 Task: Manage the delegated groups.
Action: Mouse moved to (1054, 63)
Screenshot: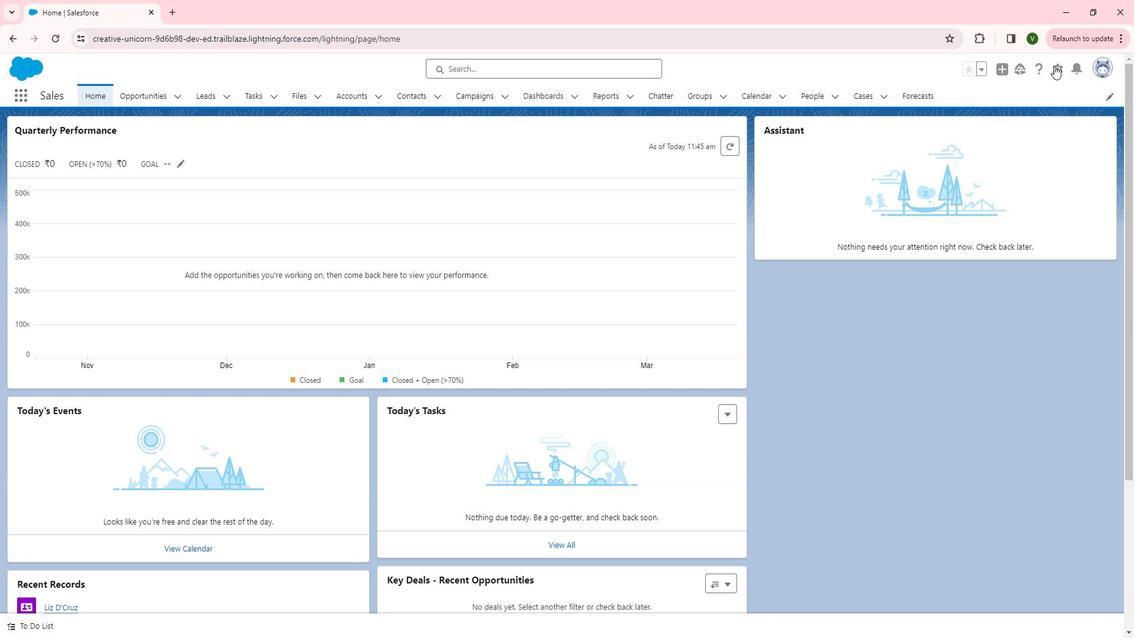 
Action: Mouse pressed left at (1054, 63)
Screenshot: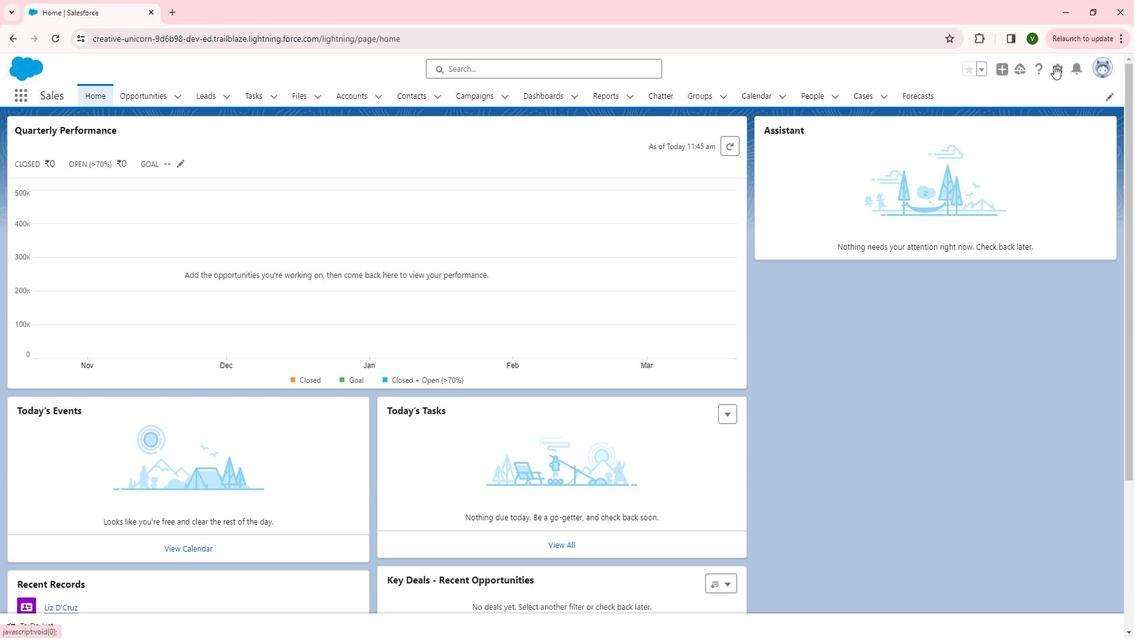 
Action: Mouse moved to (995, 111)
Screenshot: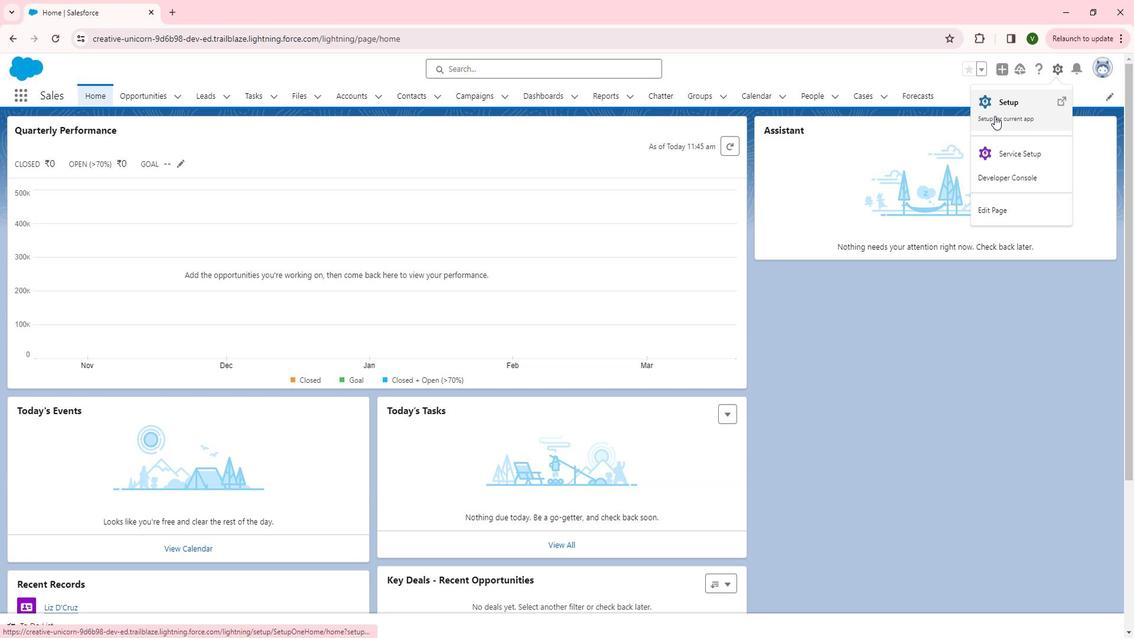 
Action: Mouse pressed left at (995, 111)
Screenshot: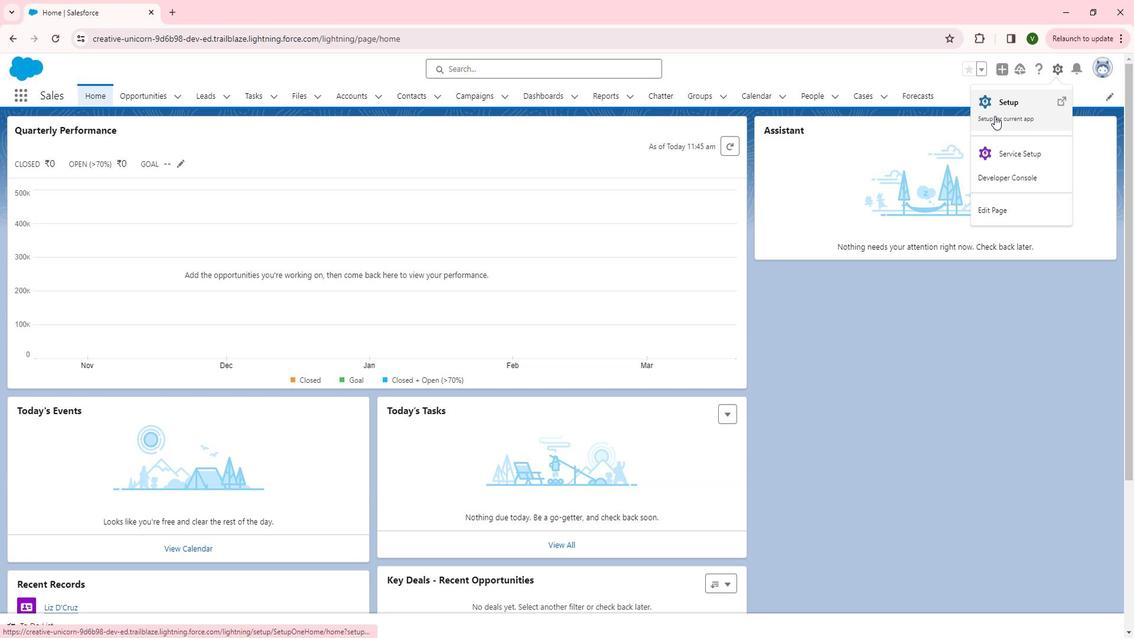 
Action: Mouse moved to (72, 252)
Screenshot: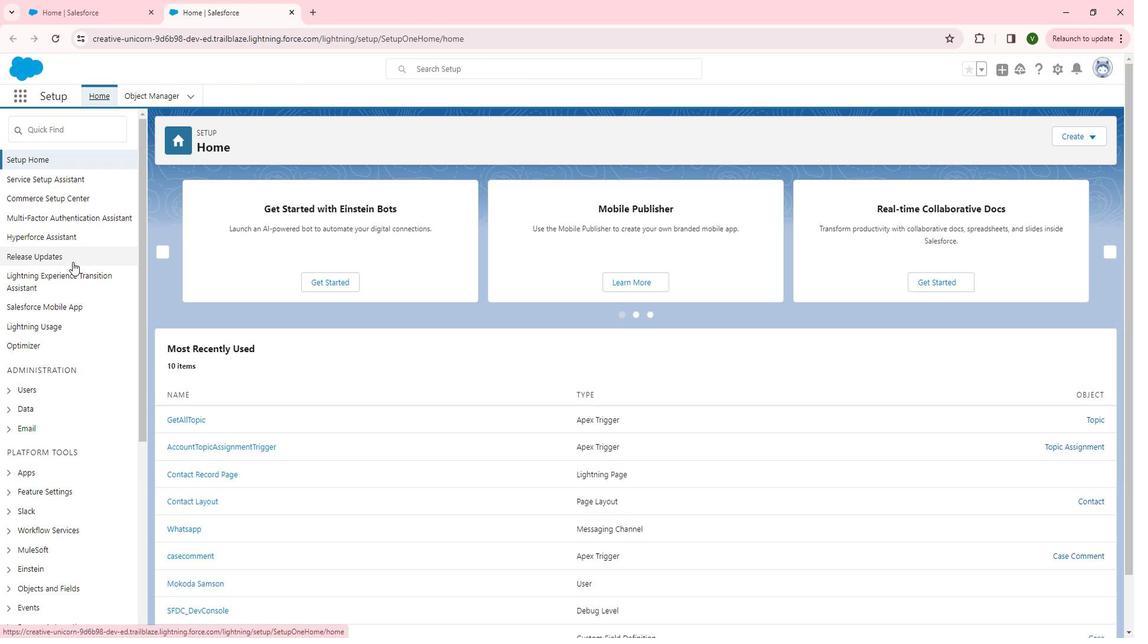 
Action: Mouse scrolled (72, 251) with delta (0, 0)
Screenshot: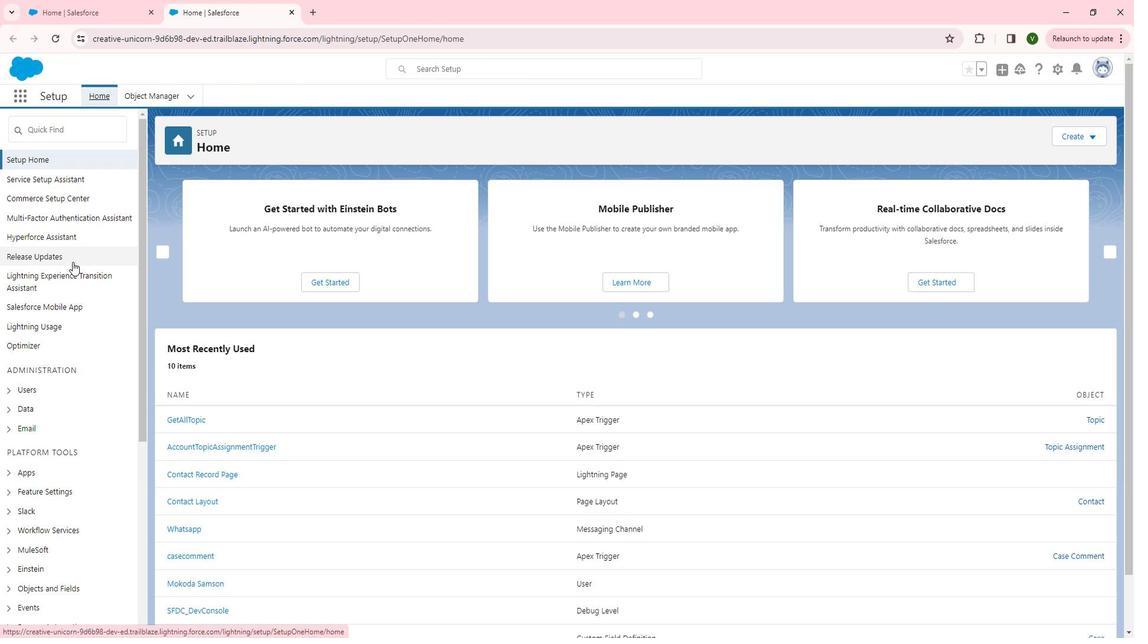 
Action: Mouse scrolled (72, 251) with delta (0, 0)
Screenshot: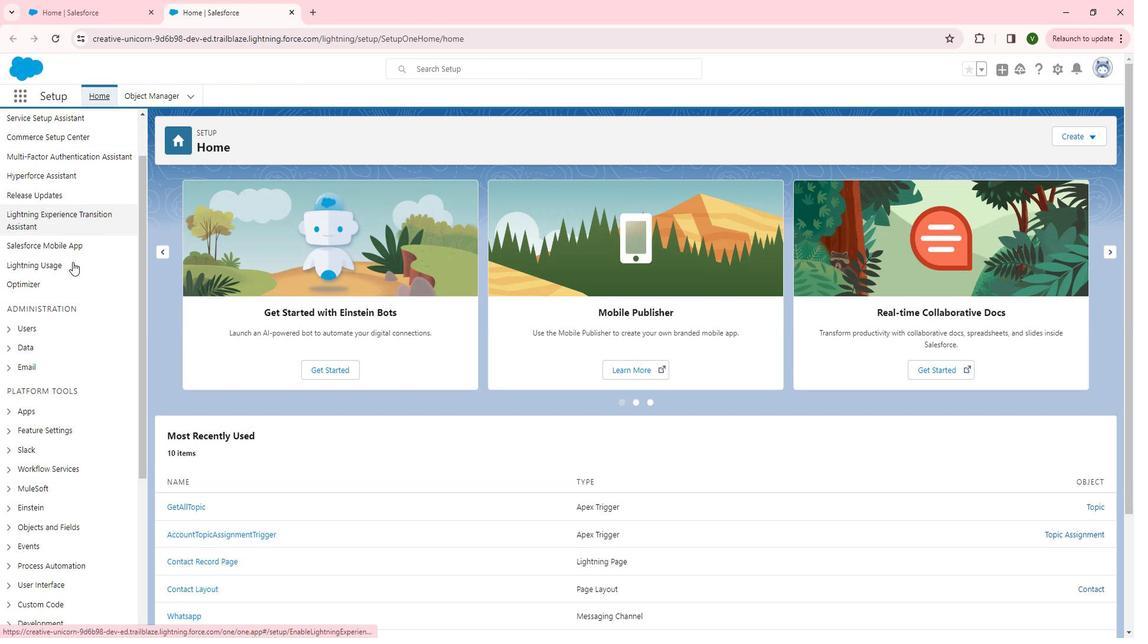 
Action: Mouse scrolled (72, 251) with delta (0, 0)
Screenshot: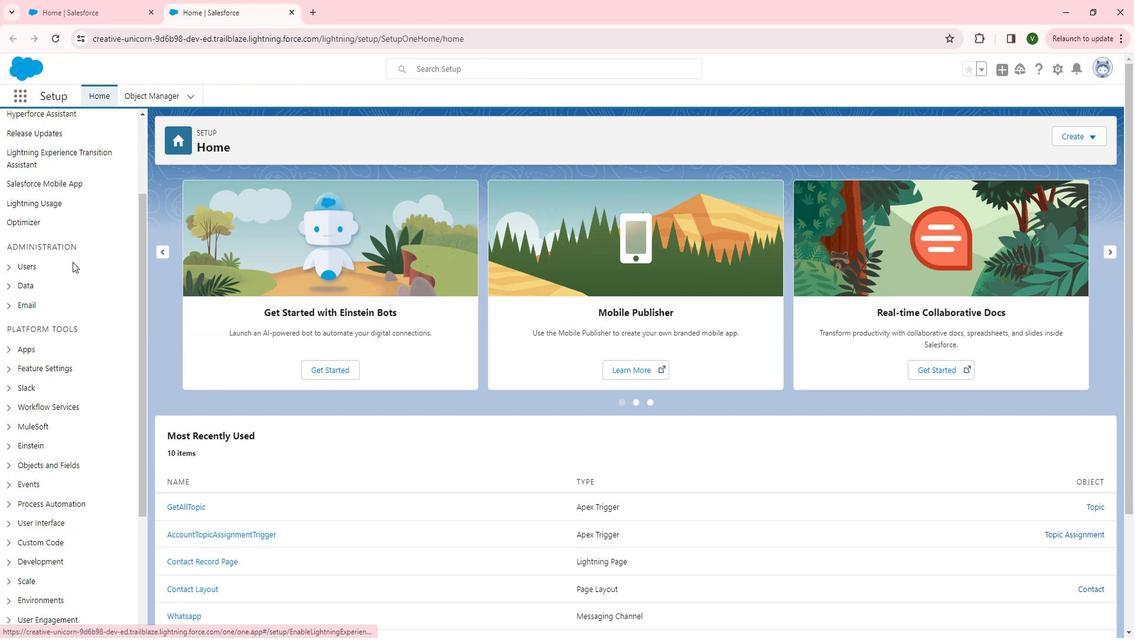 
Action: Mouse scrolled (72, 251) with delta (0, 0)
Screenshot: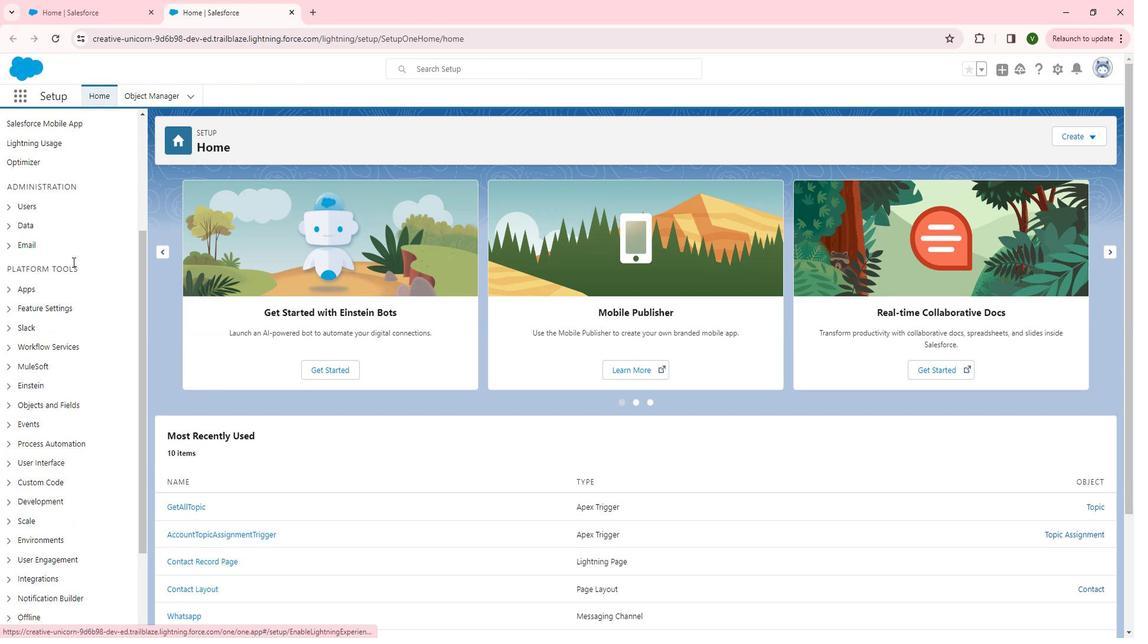 
Action: Mouse scrolled (72, 251) with delta (0, 0)
Screenshot: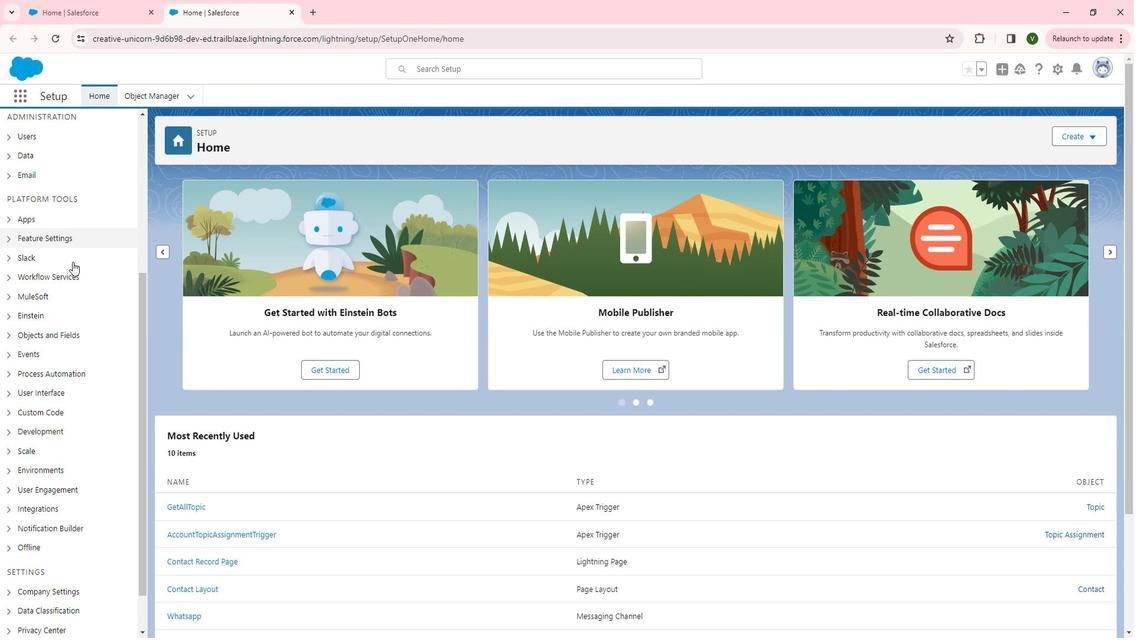 
Action: Mouse scrolled (72, 251) with delta (0, 0)
Screenshot: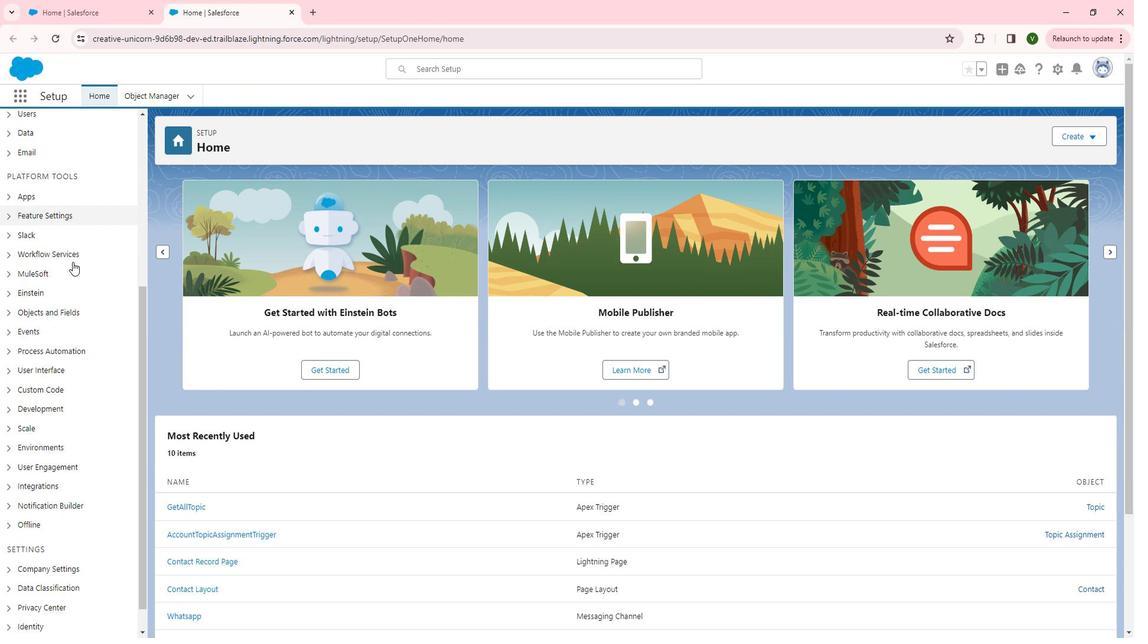 
Action: Mouse scrolled (72, 251) with delta (0, 0)
Screenshot: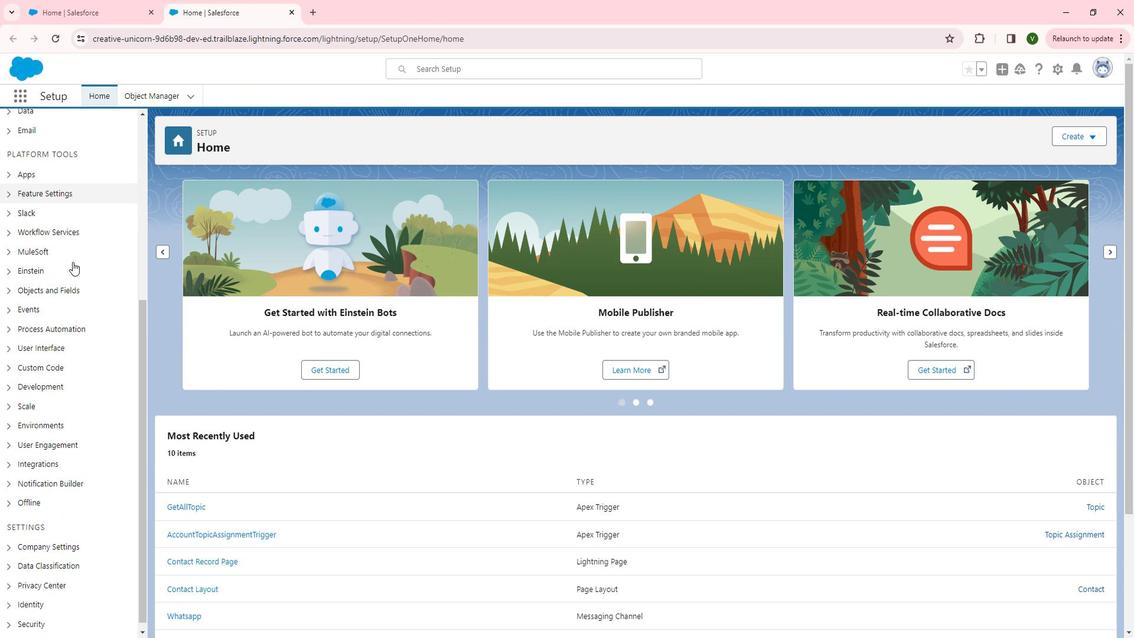 
Action: Mouse scrolled (72, 251) with delta (0, 0)
Screenshot: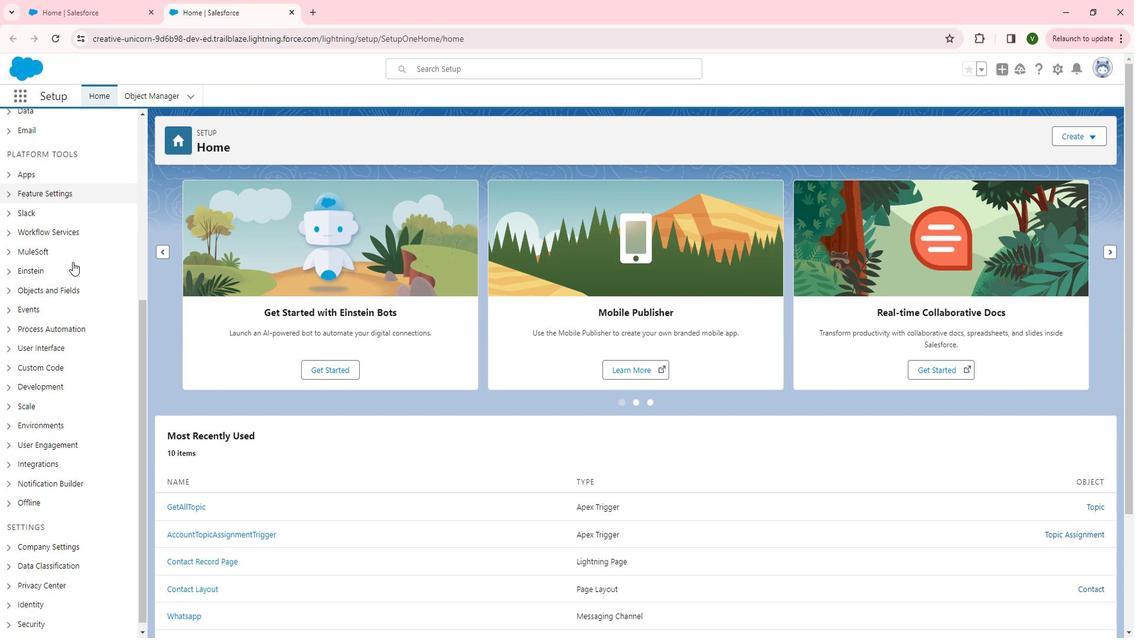 
Action: Mouse moved to (7, 595)
Screenshot: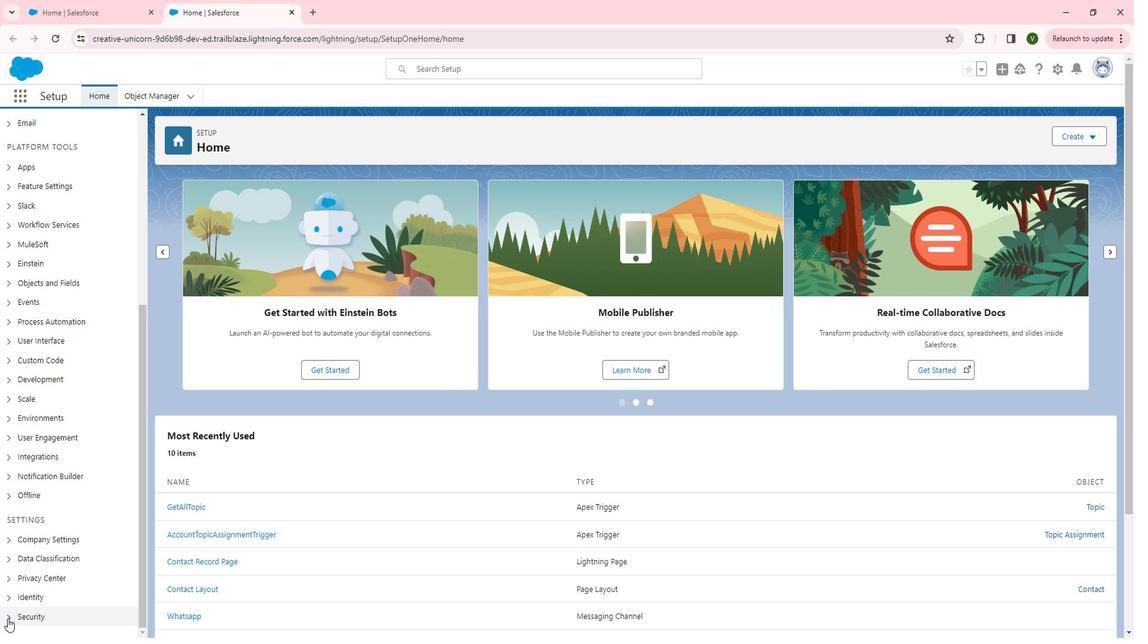 
Action: Mouse pressed left at (7, 595)
Screenshot: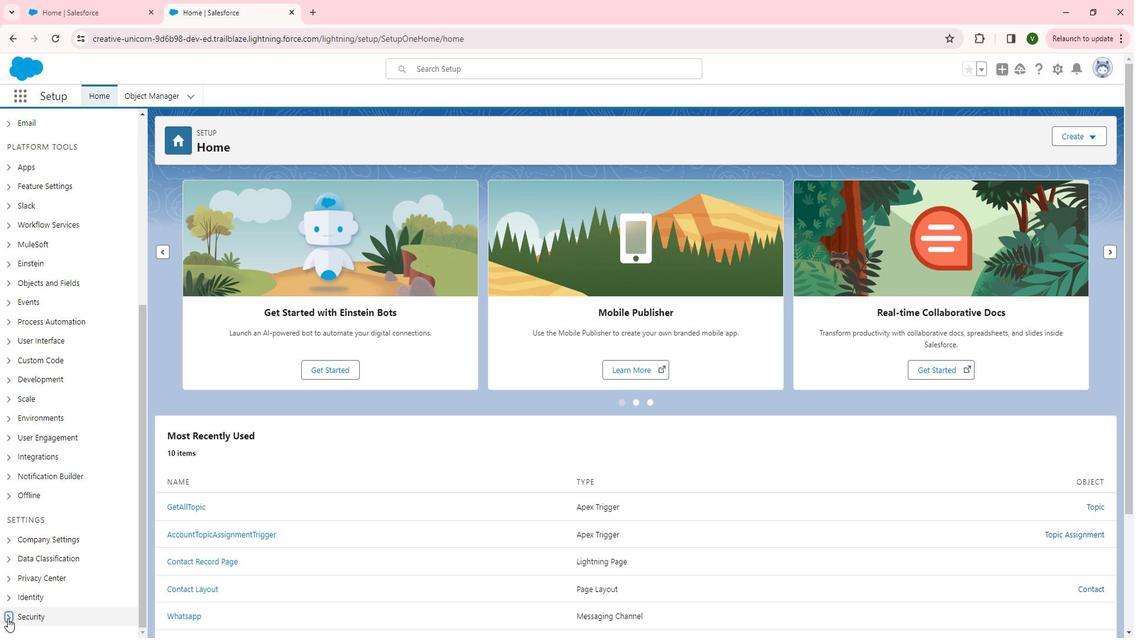 
Action: Mouse moved to (87, 562)
Screenshot: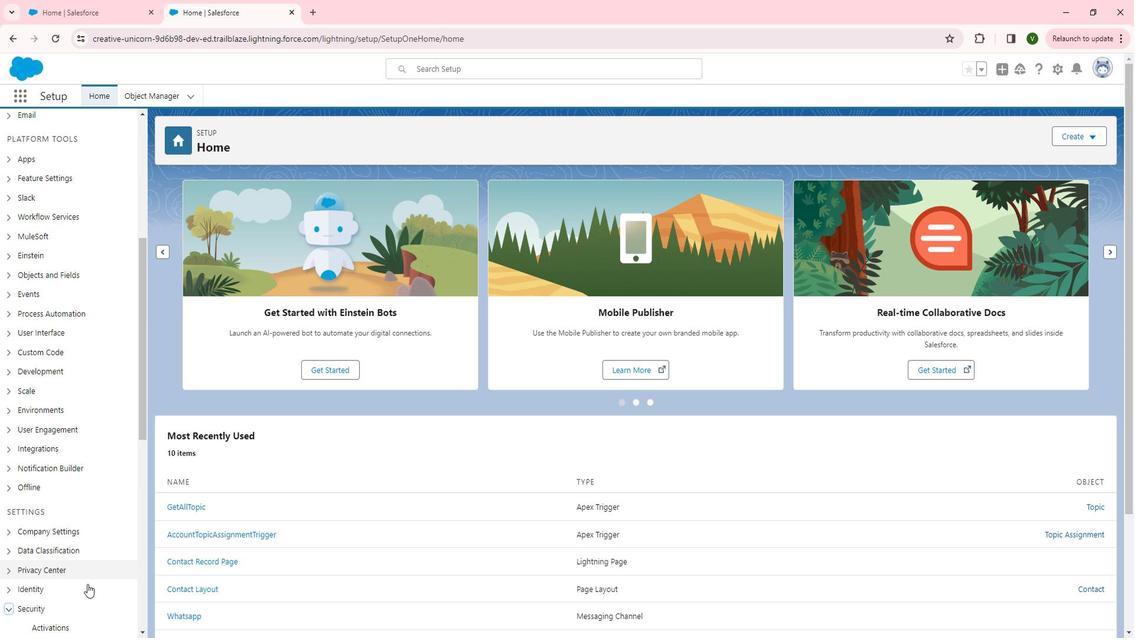 
Action: Mouse scrolled (87, 561) with delta (0, 0)
Screenshot: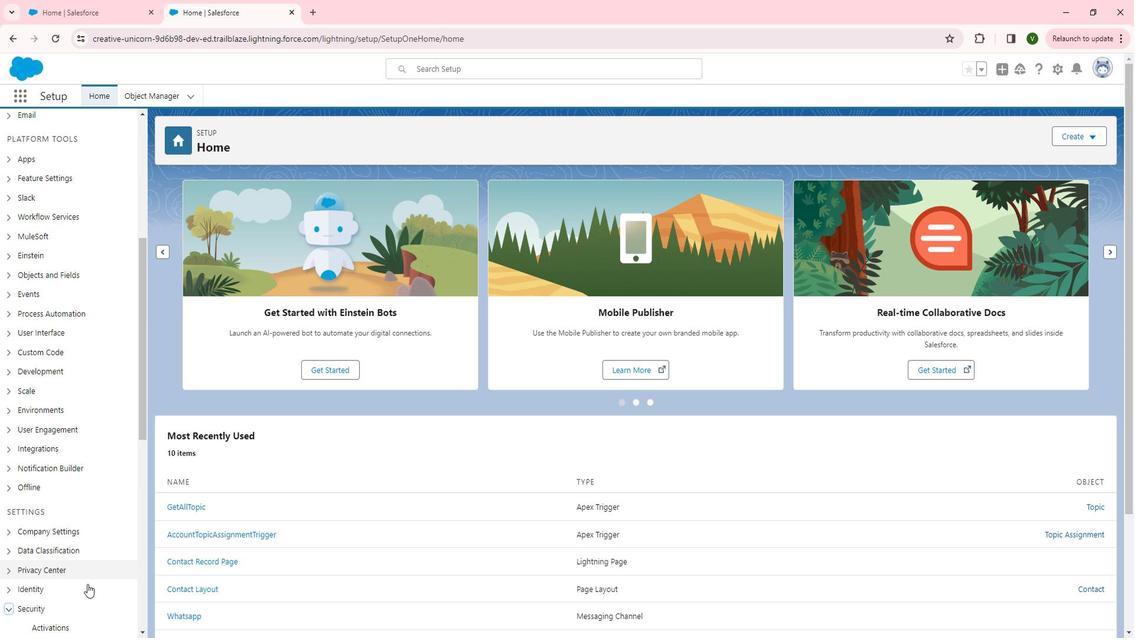 
Action: Mouse moved to (87, 562)
Screenshot: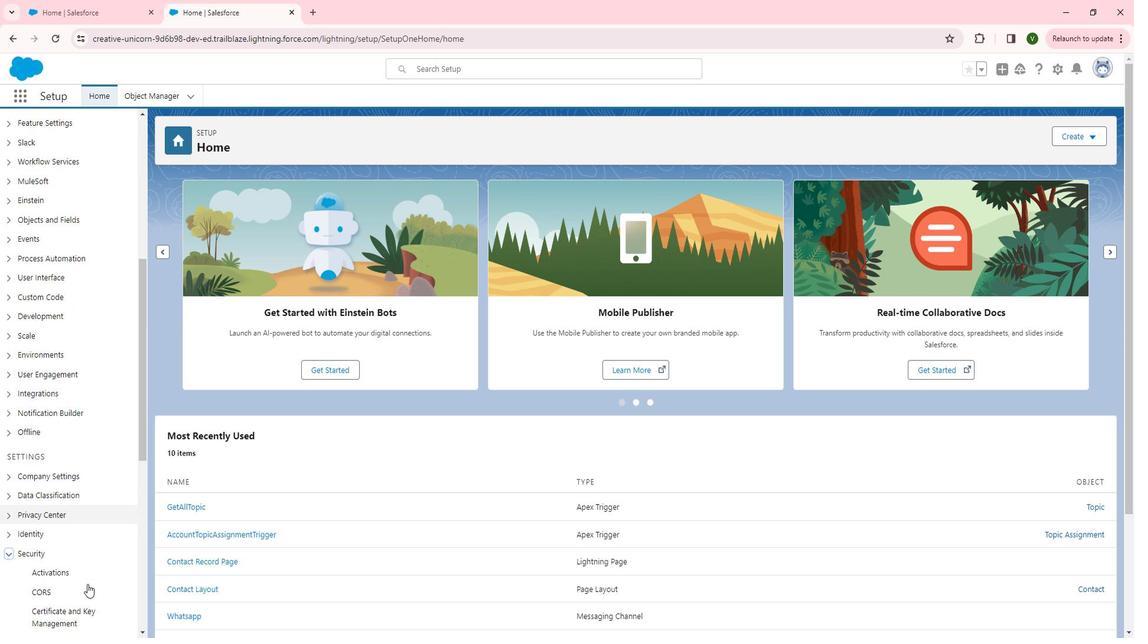
Action: Mouse scrolled (87, 561) with delta (0, 0)
Screenshot: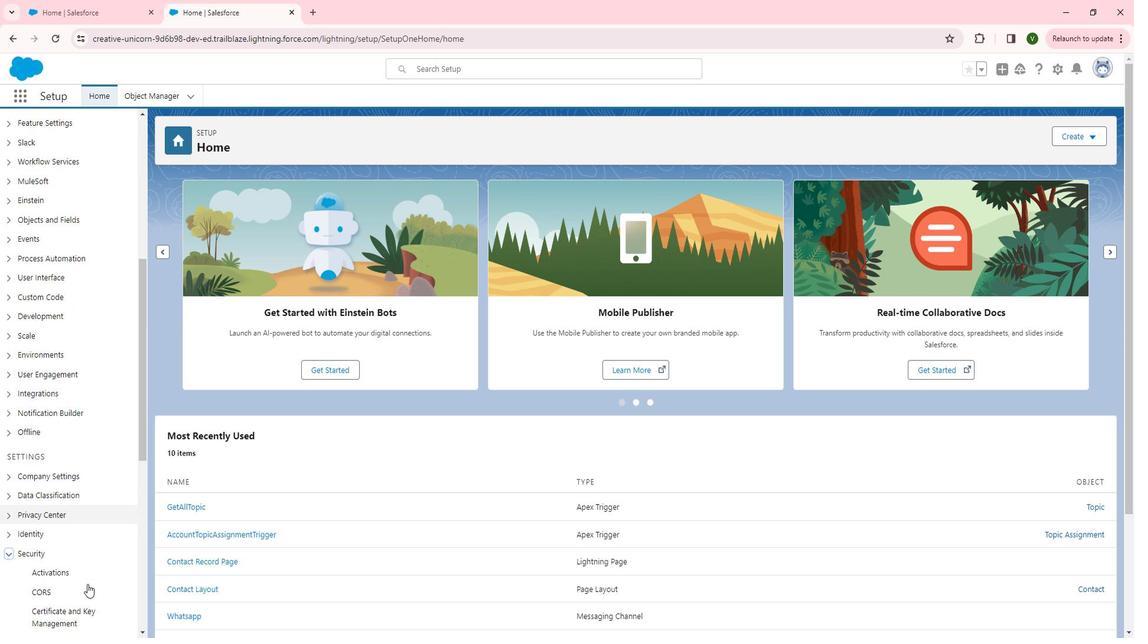 
Action: Mouse scrolled (87, 561) with delta (0, 0)
Screenshot: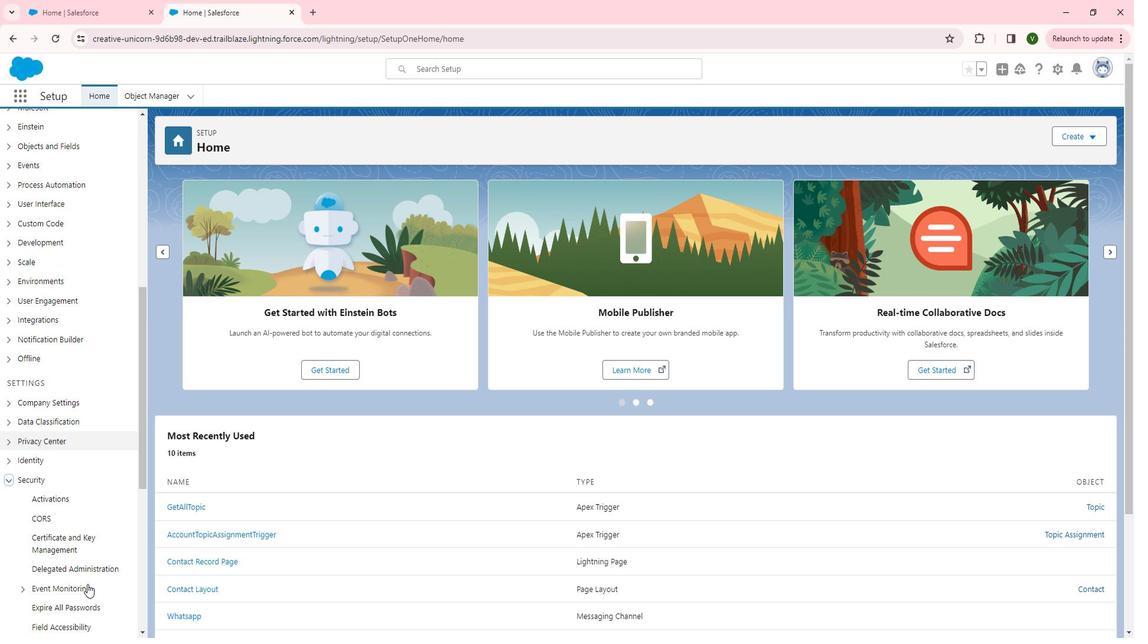 
Action: Mouse scrolled (87, 561) with delta (0, 0)
Screenshot: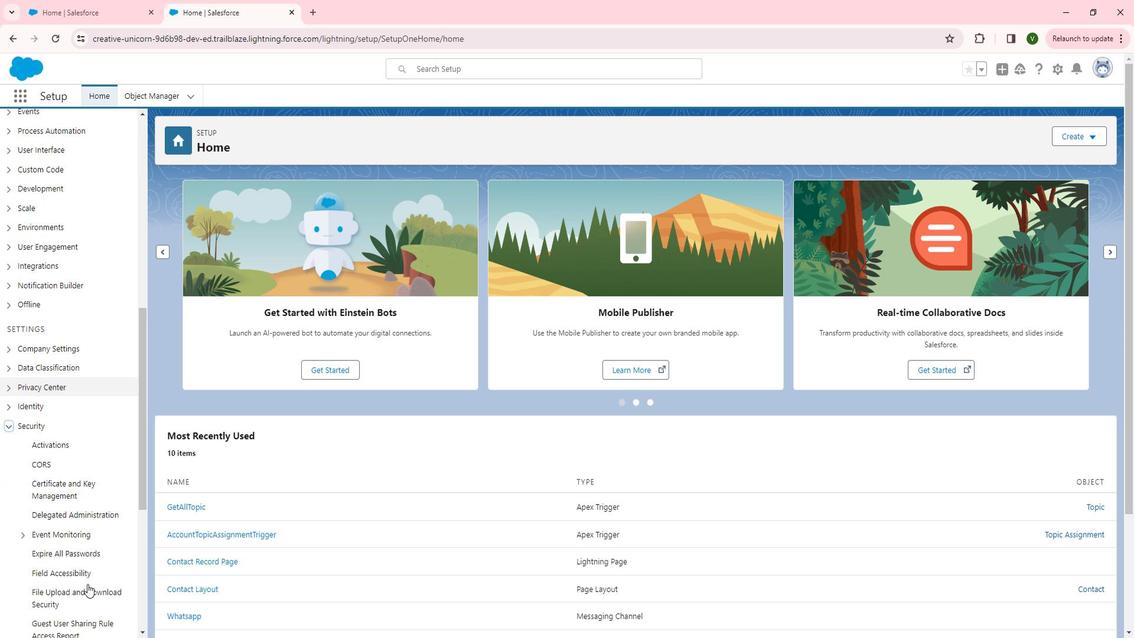 
Action: Mouse moved to (83, 443)
Screenshot: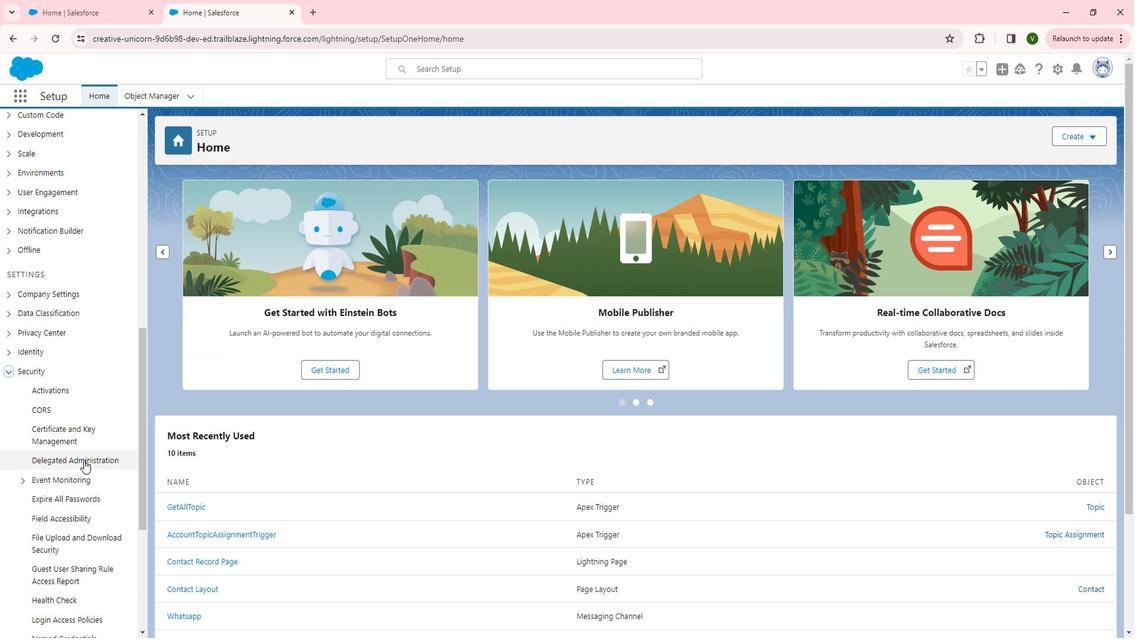 
Action: Mouse pressed left at (83, 443)
Screenshot: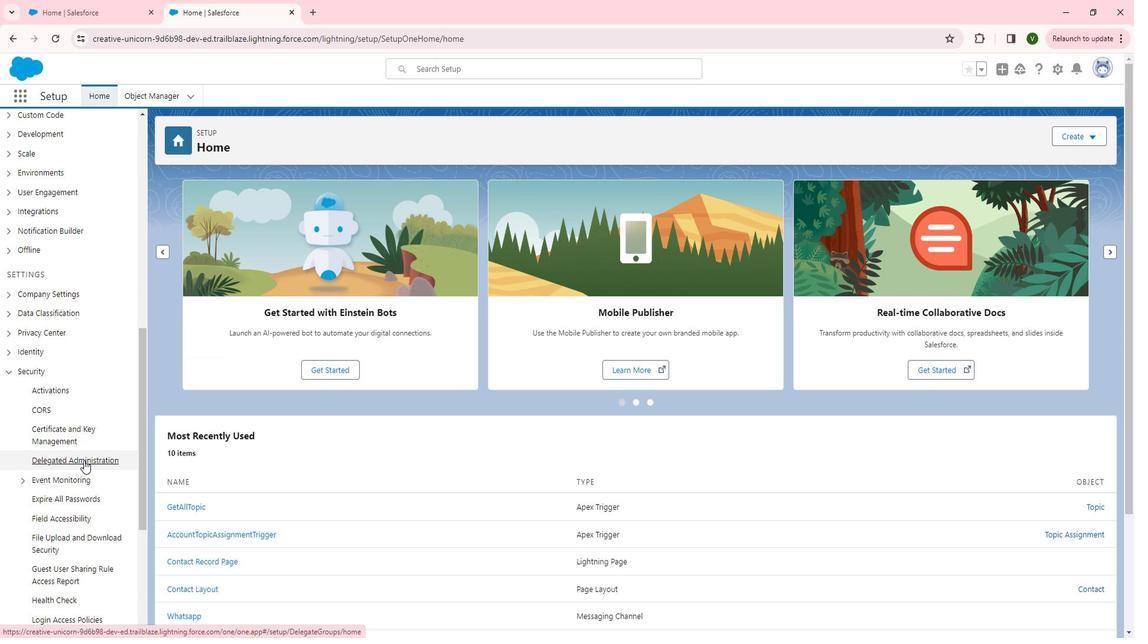 
Action: Mouse moved to (465, 232)
Screenshot: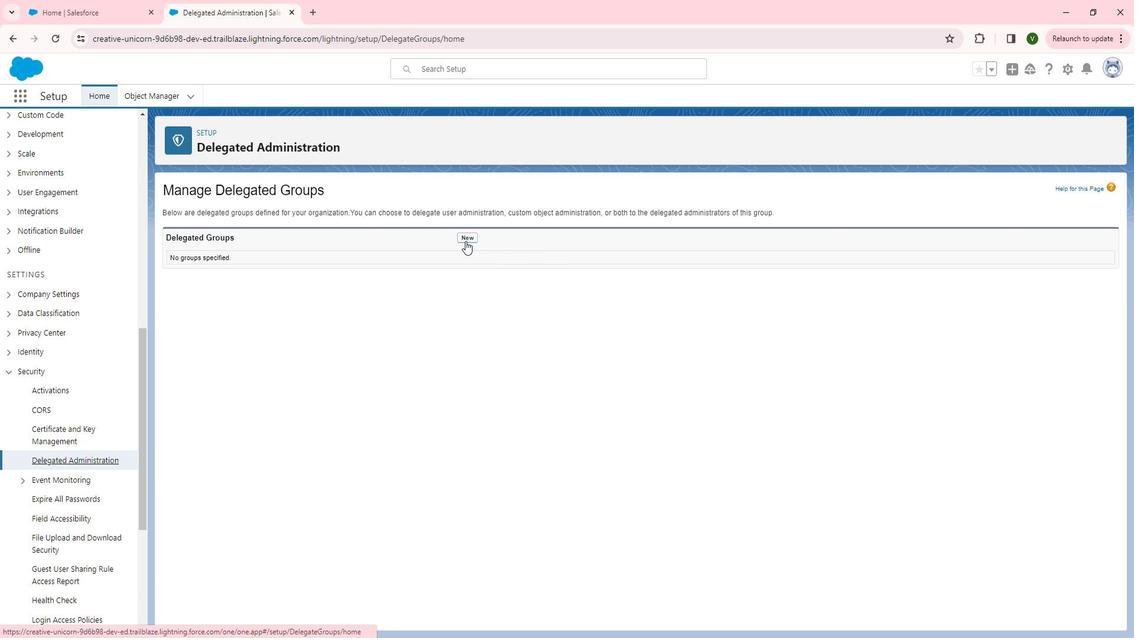 
Action: Mouse pressed left at (465, 232)
Screenshot: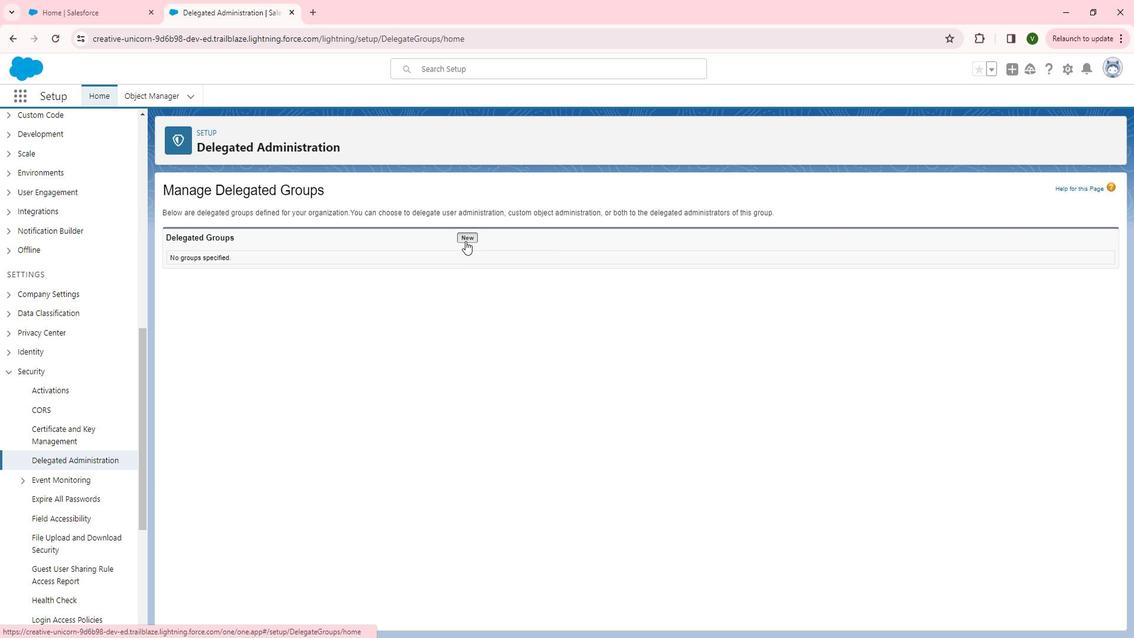 
Action: Mouse moved to (378, 237)
Screenshot: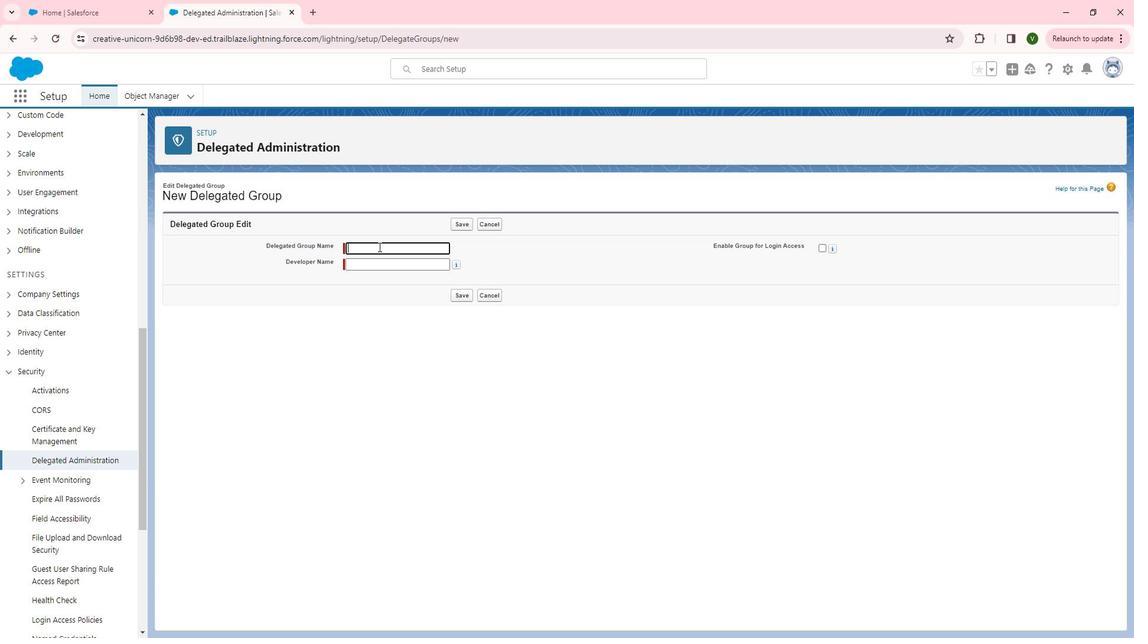 
Action: Mouse pressed left at (378, 237)
Screenshot: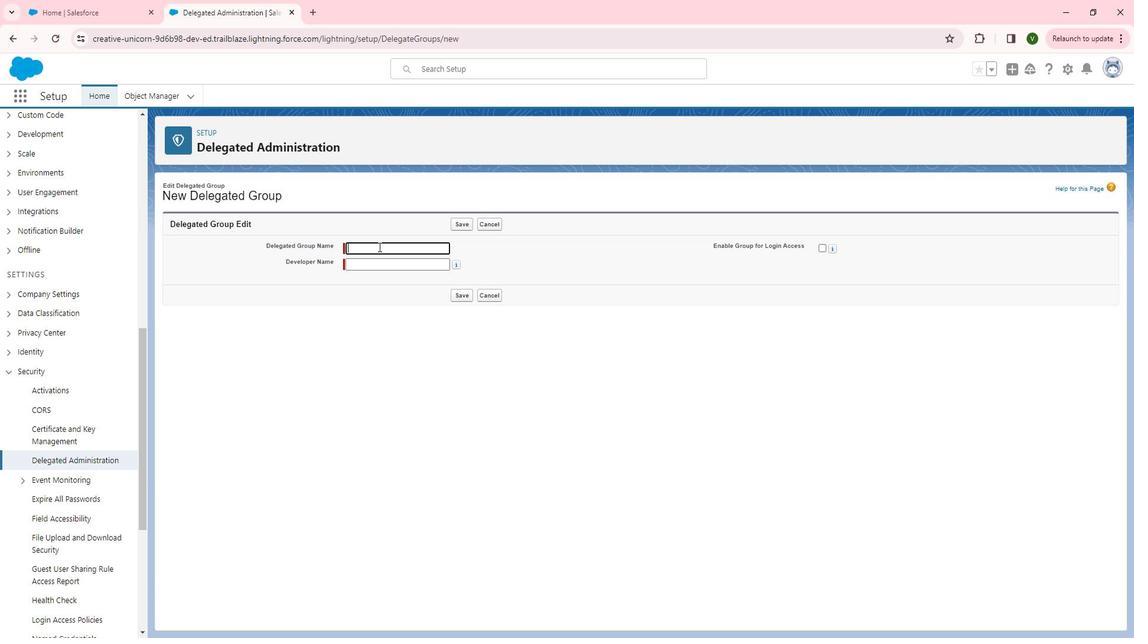 
Action: Key pressed <Key.shift>Delegated<Key.space><Key.shift>Admin
Screenshot: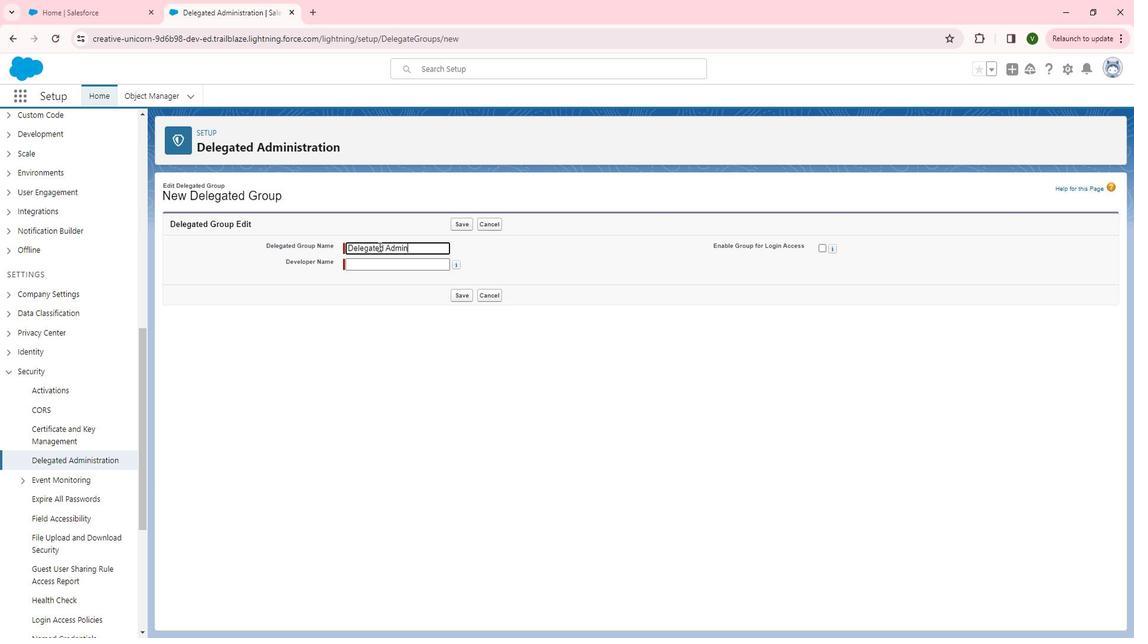 
Action: Mouse moved to (502, 249)
Screenshot: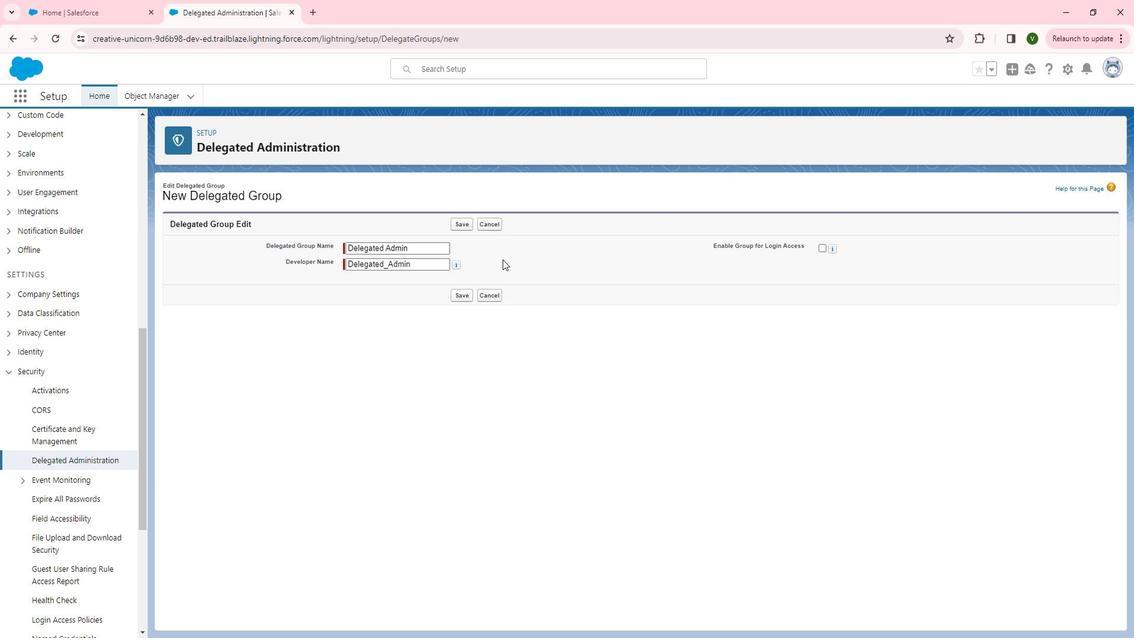 
Action: Mouse pressed left at (502, 249)
Screenshot: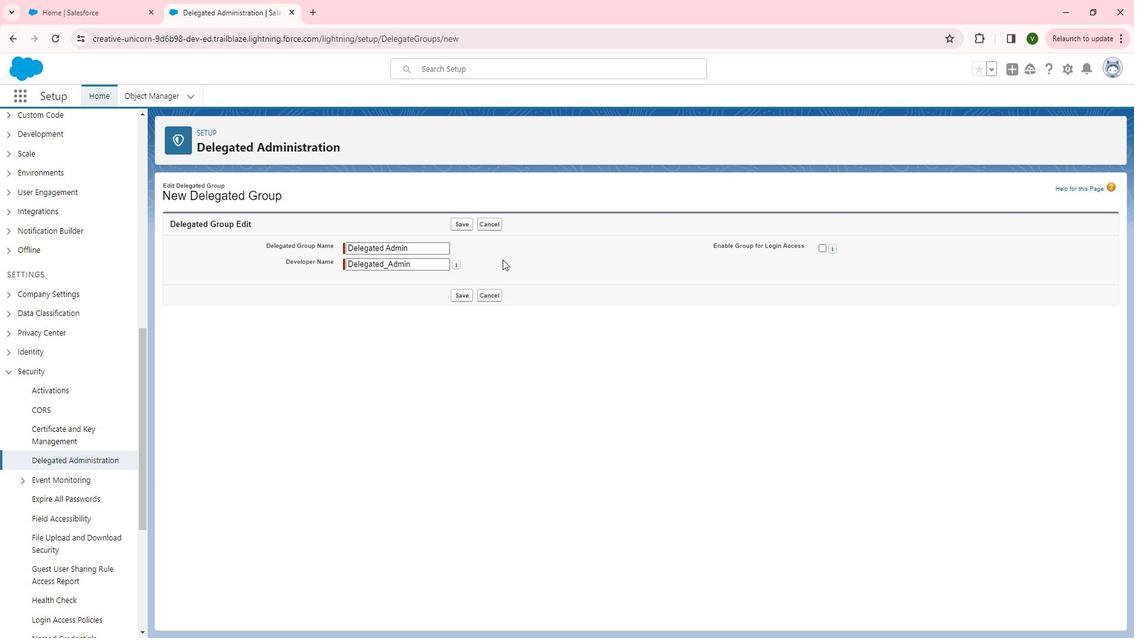 
Action: Mouse moved to (462, 287)
Screenshot: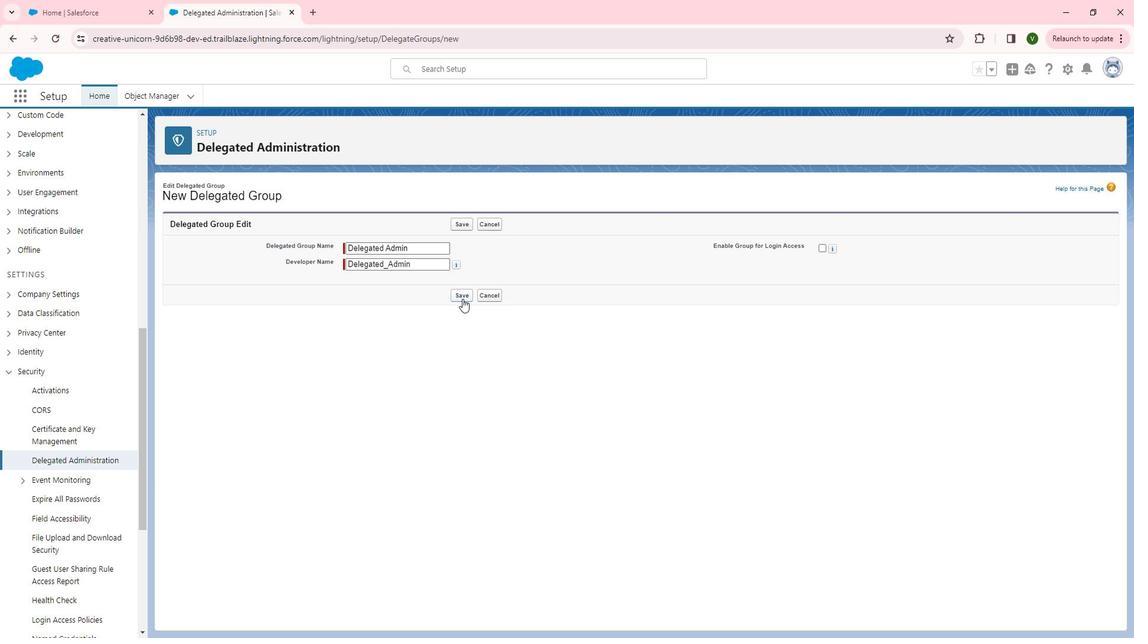 
Action: Mouse pressed left at (462, 287)
Screenshot: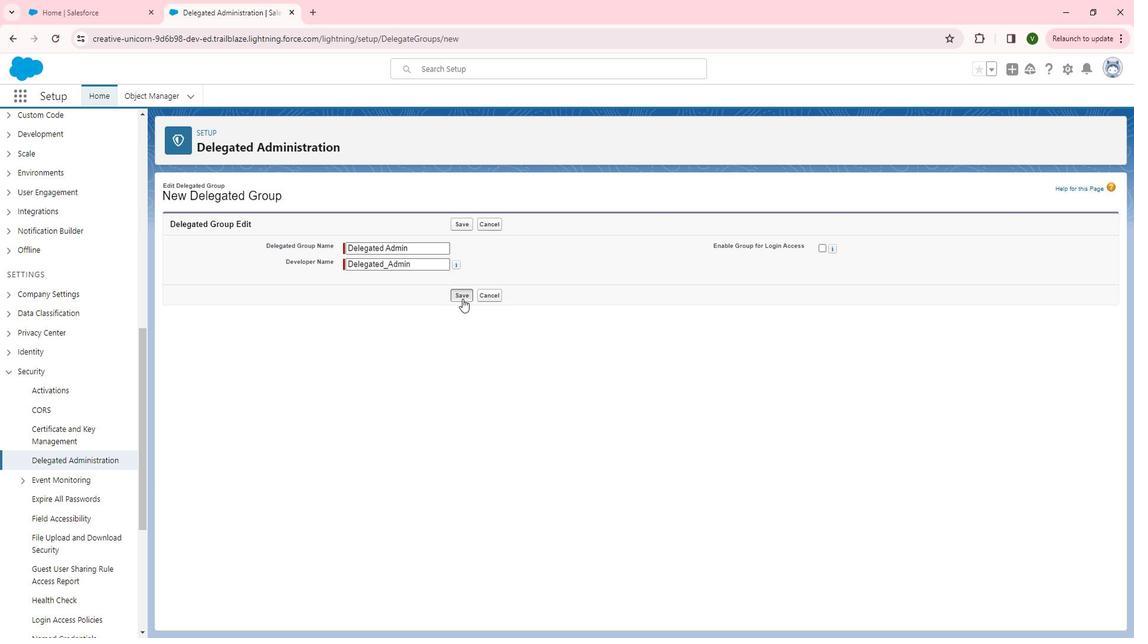 
Action: Mouse moved to (540, 315)
Screenshot: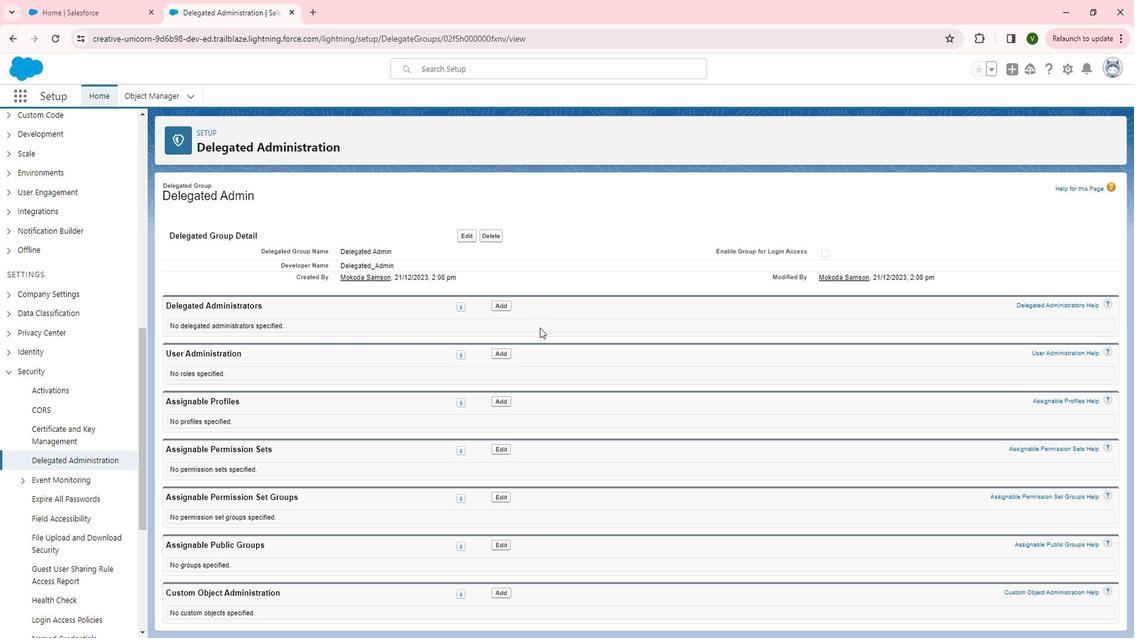 
